 Task: Create List Action Items in Board Content Promotion to Workspace Business Intelligence. Create List Decisions in Board Voice of Employee Analysis to Workspace Business Intelligence. Create List Agreements in Board Voice of Customer Journey Mapping to Workspace Business Intelligence
Action: Mouse moved to (95, 346)
Screenshot: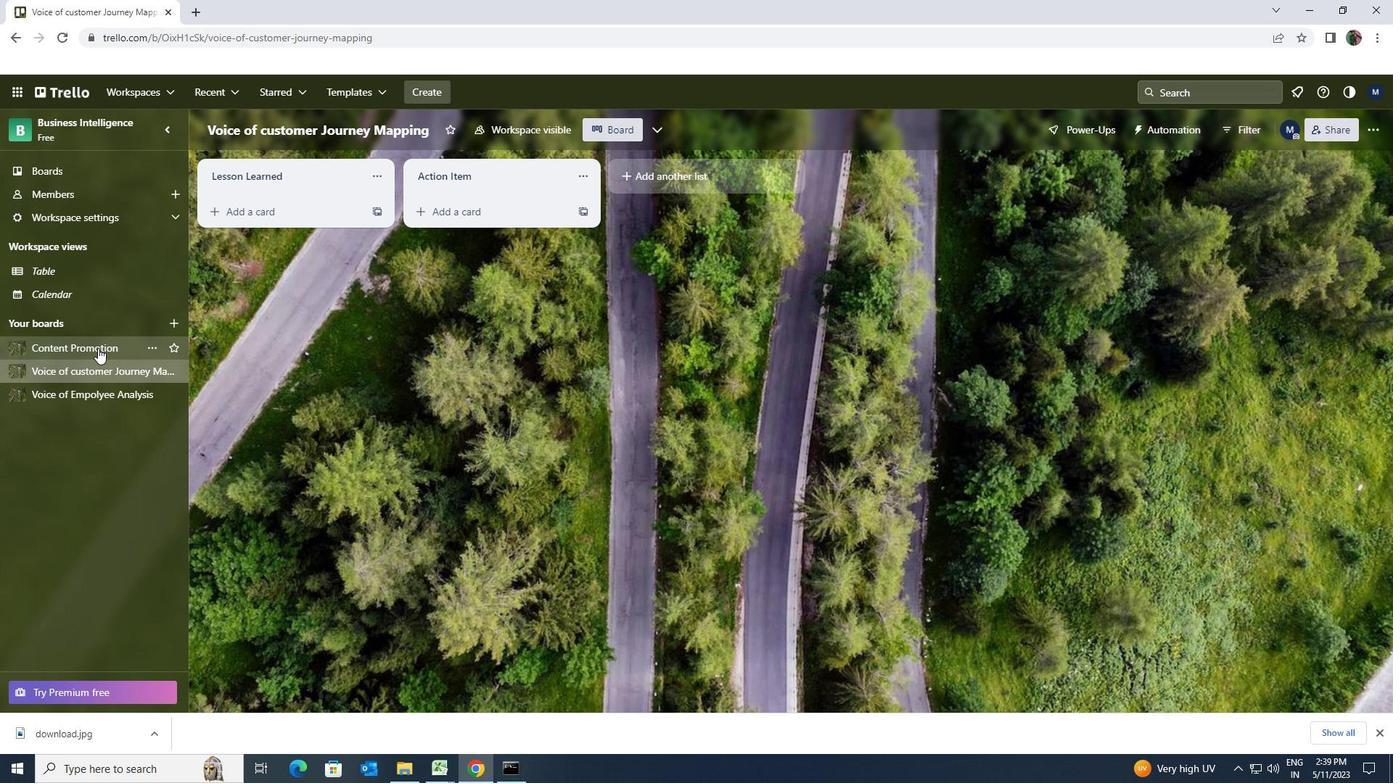 
Action: Mouse pressed left at (95, 346)
Screenshot: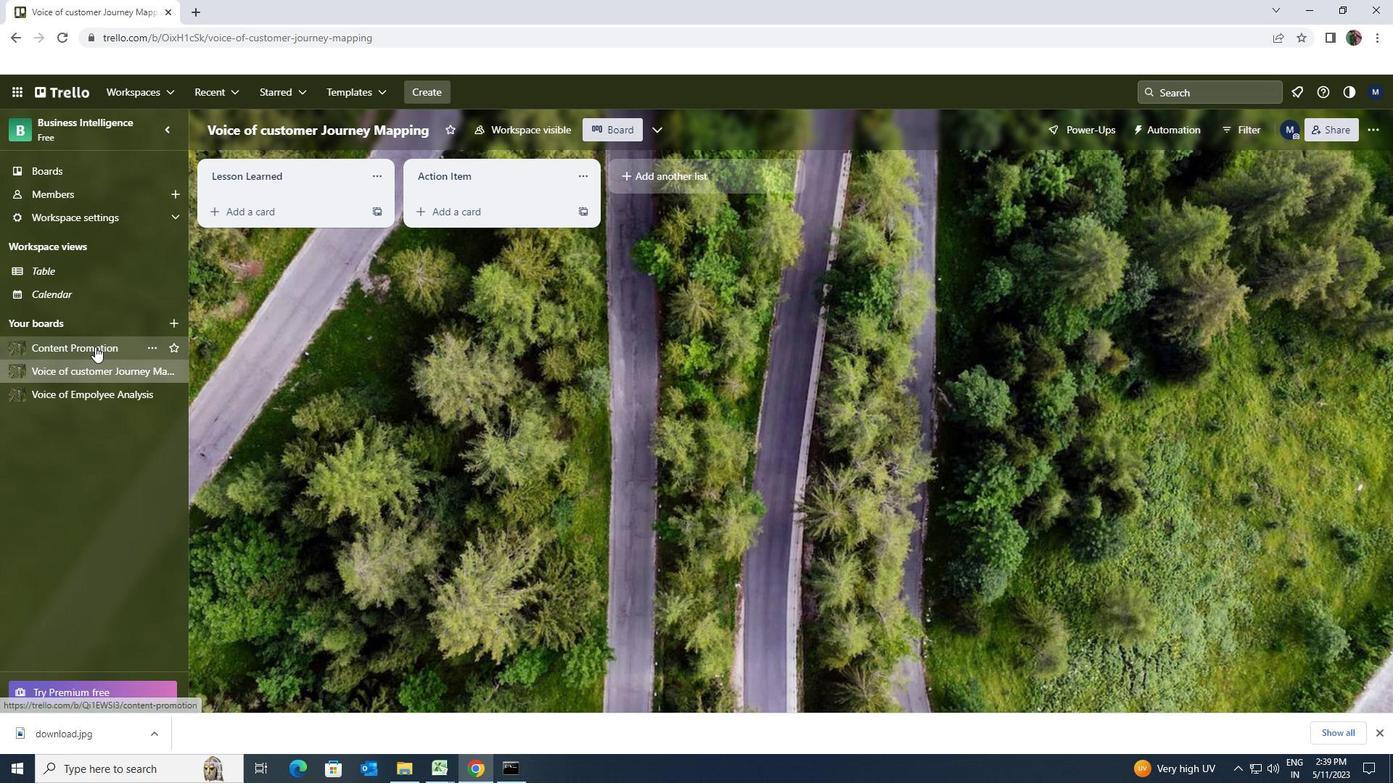 
Action: Mouse moved to (629, 171)
Screenshot: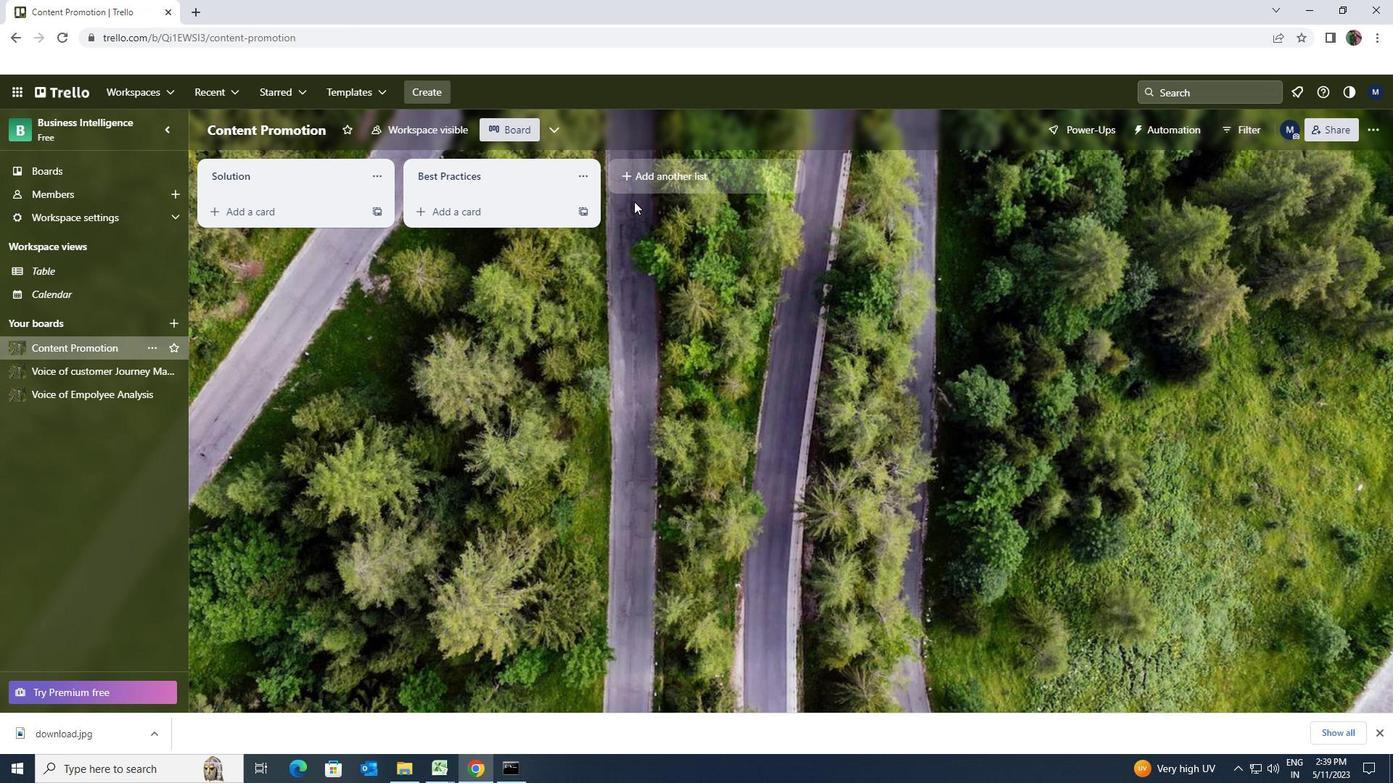 
Action: Mouse pressed left at (629, 171)
Screenshot: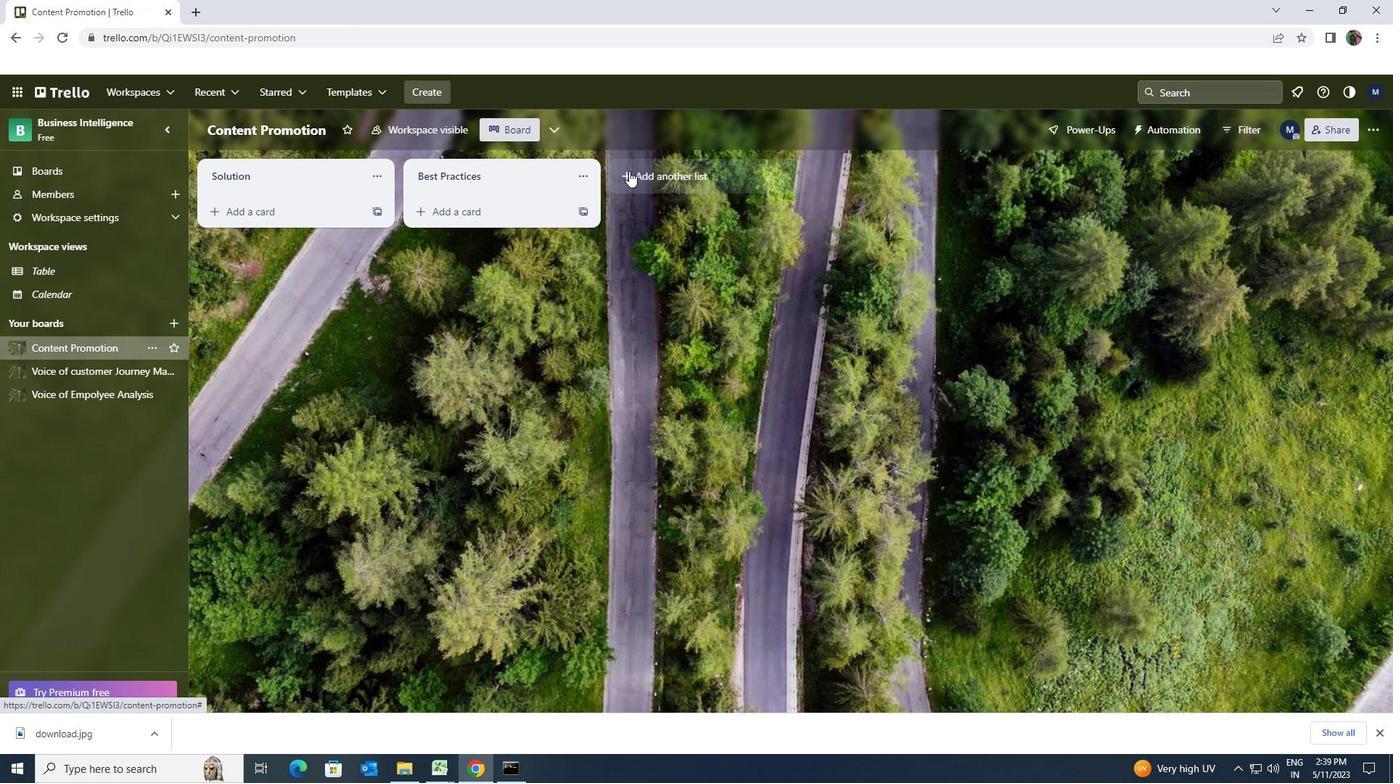 
Action: Key pressed <Key.shift>ACTION<Key.space><Key.shift>ITEM
Screenshot: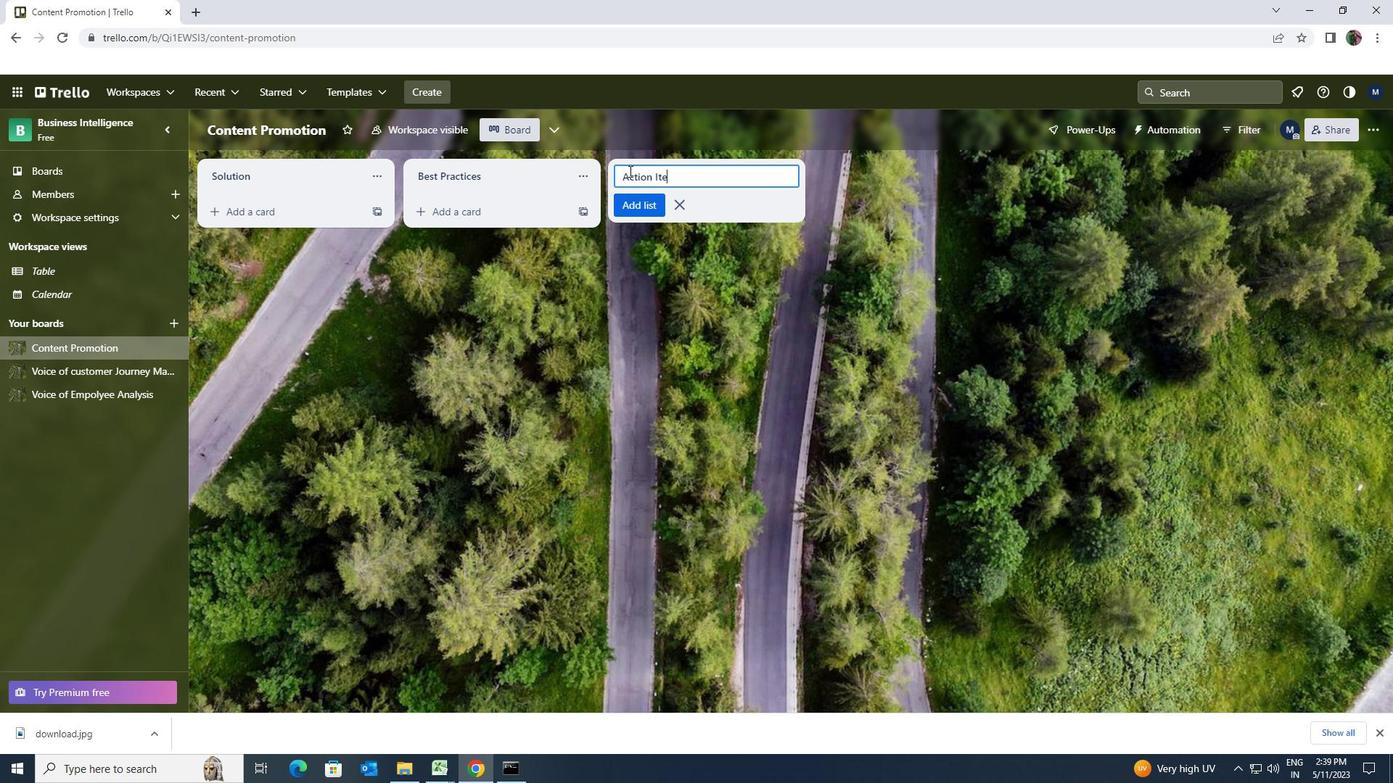 
Action: Mouse moved to (629, 170)
Screenshot: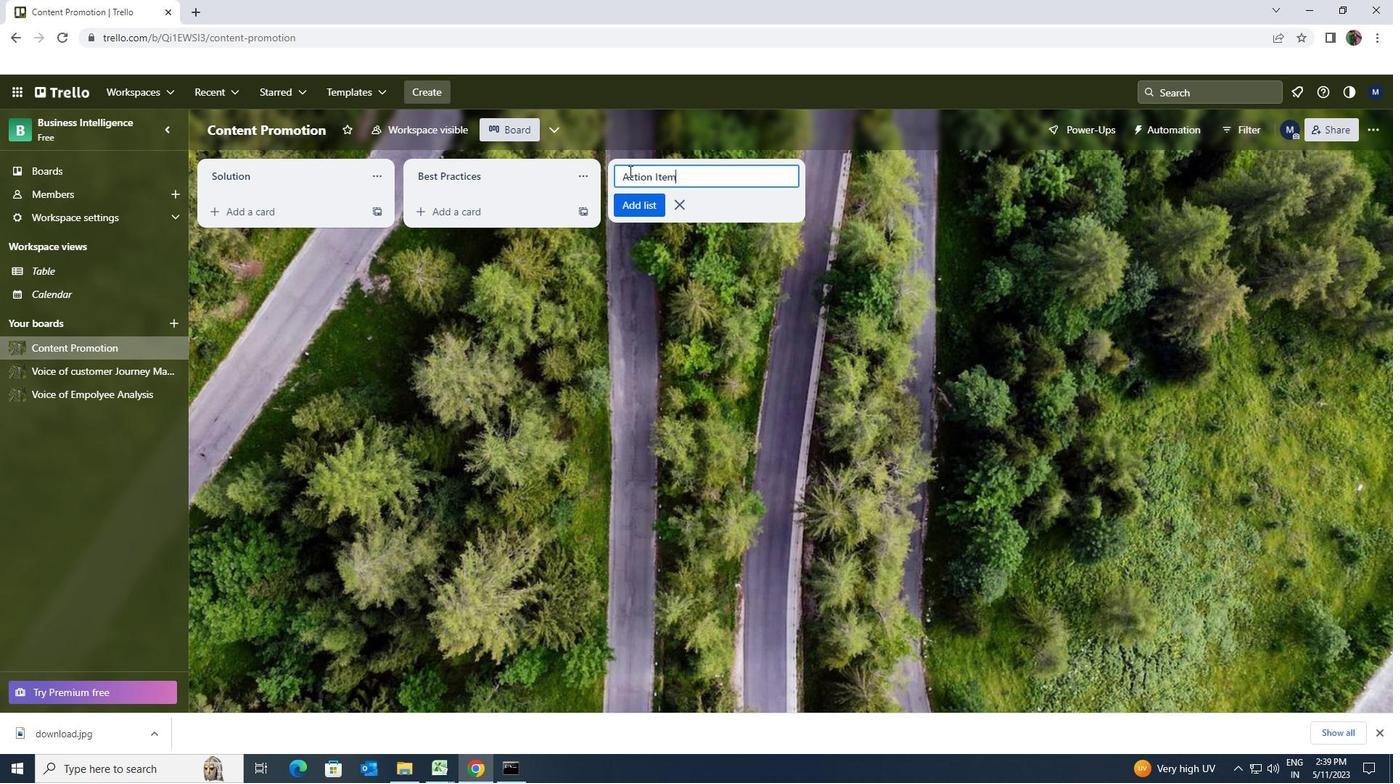 
Action: Key pressed S
Screenshot: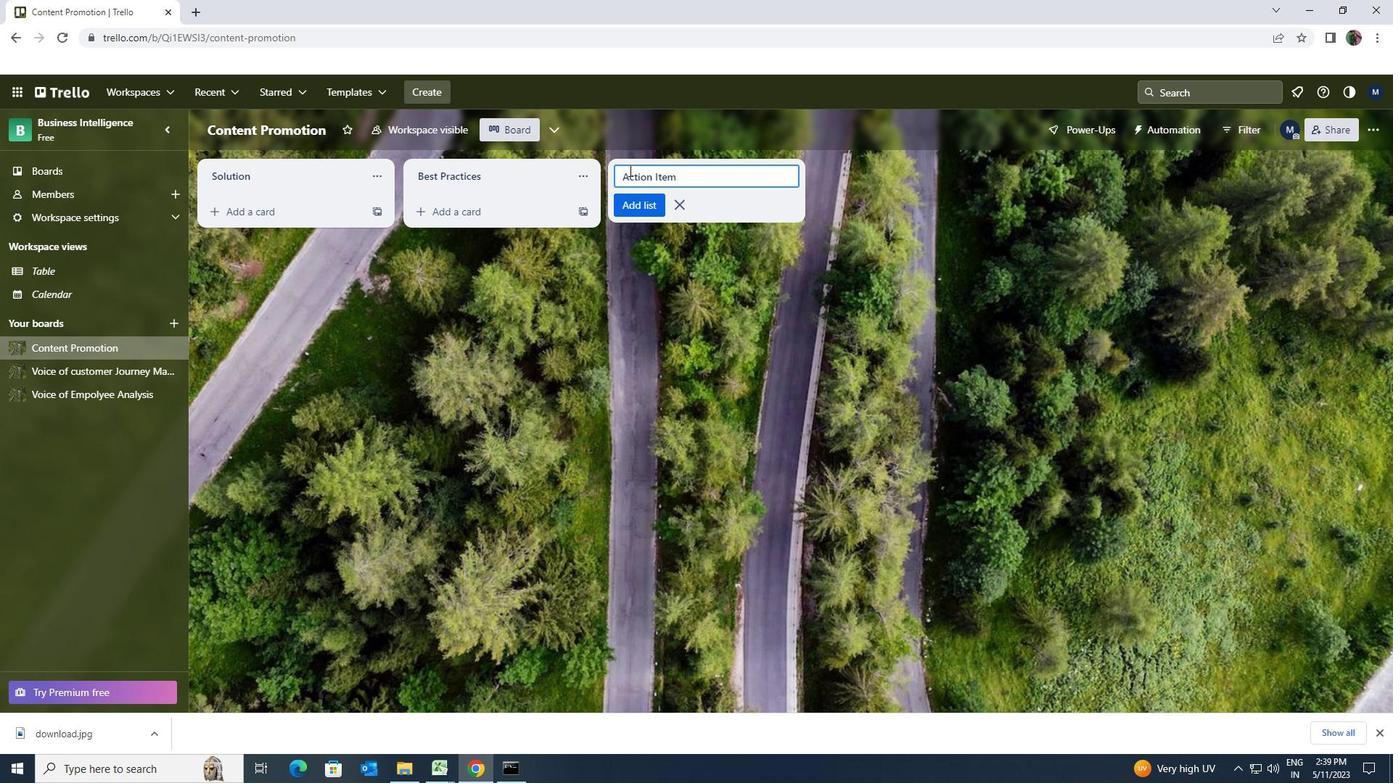 
Action: Mouse moved to (643, 203)
Screenshot: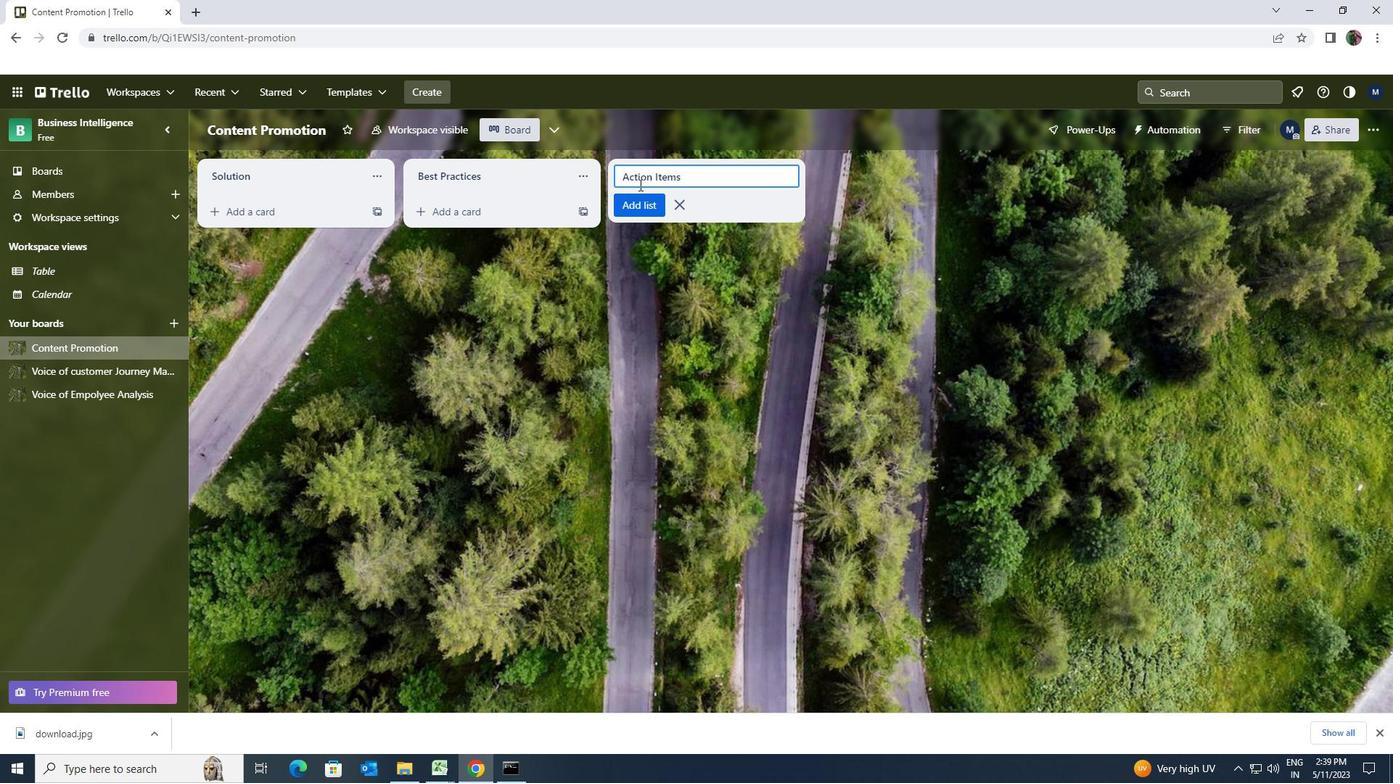 
Action: Mouse pressed left at (643, 203)
Screenshot: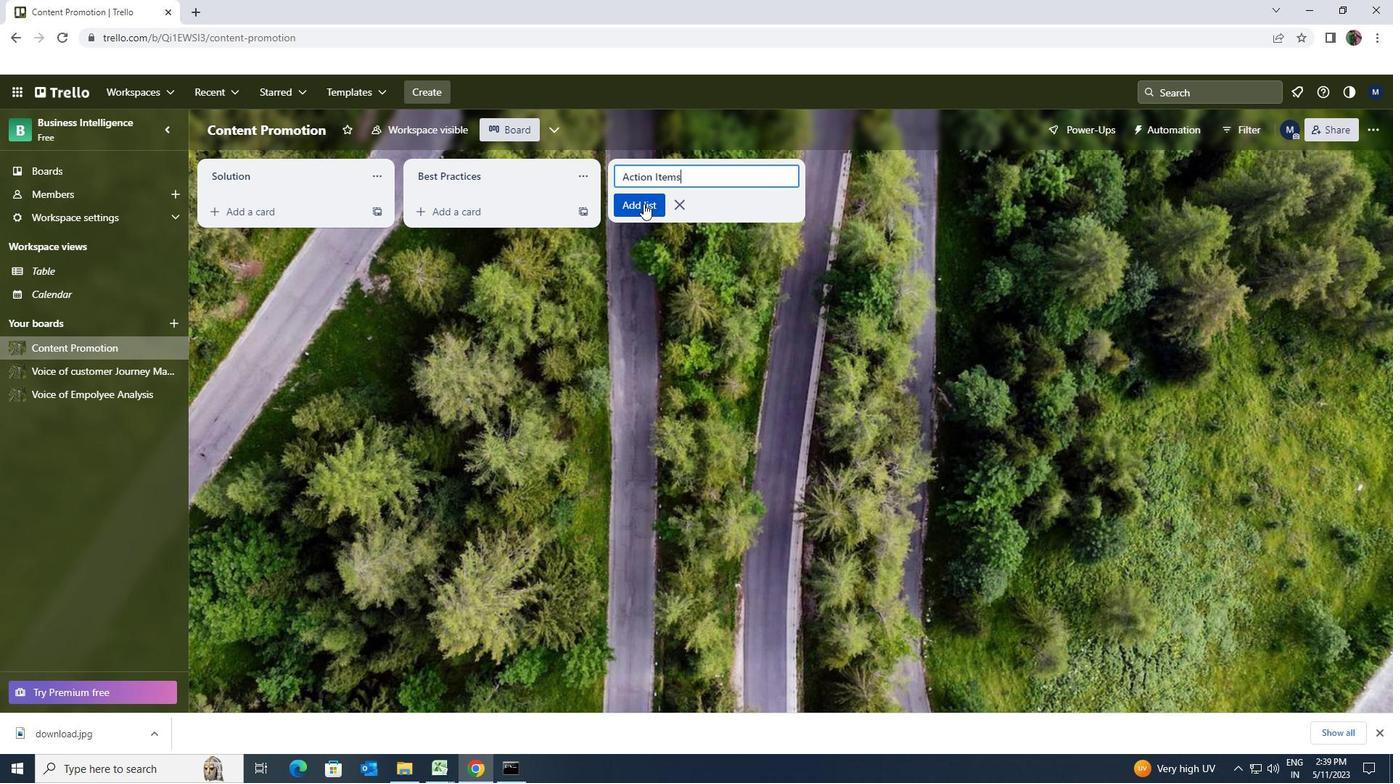 
Action: Mouse moved to (69, 396)
Screenshot: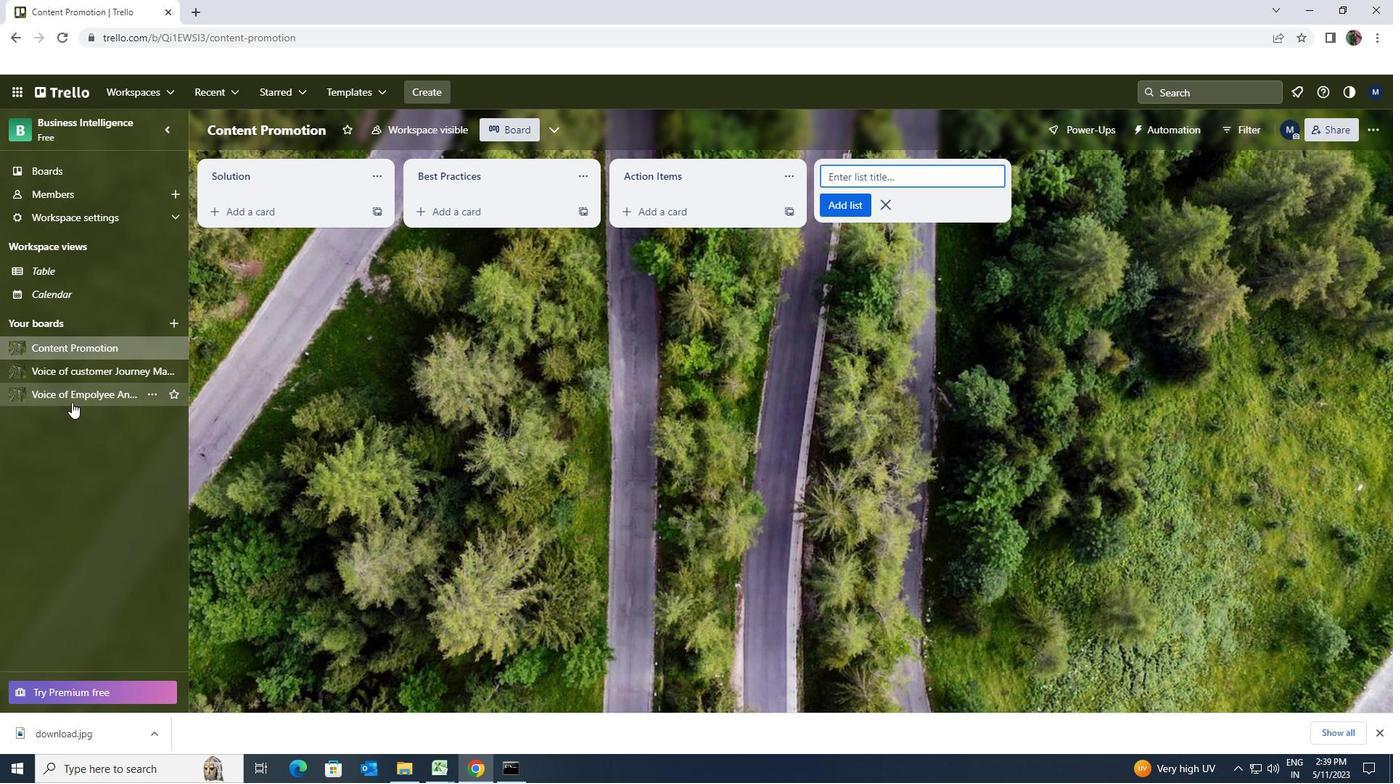 
Action: Mouse pressed left at (69, 396)
Screenshot: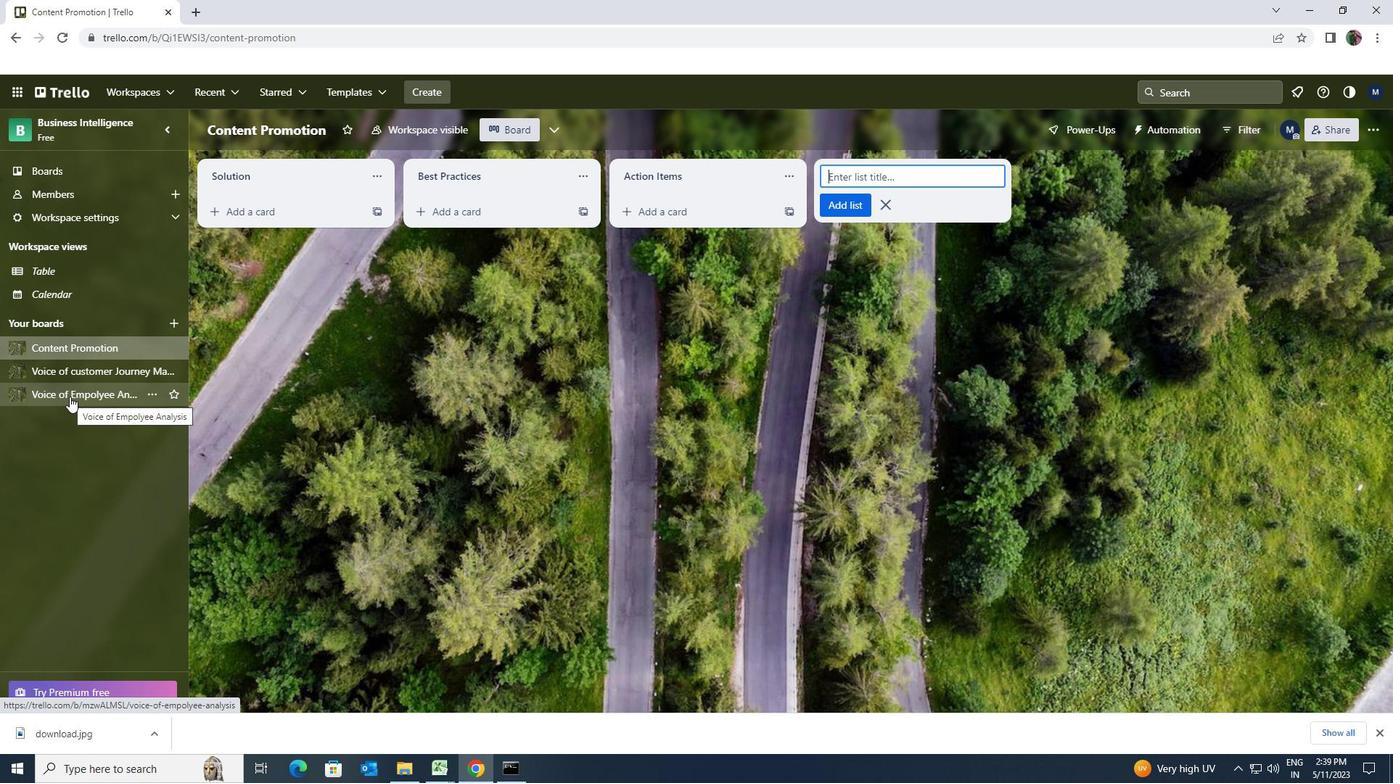 
Action: Mouse moved to (71, 394)
Screenshot: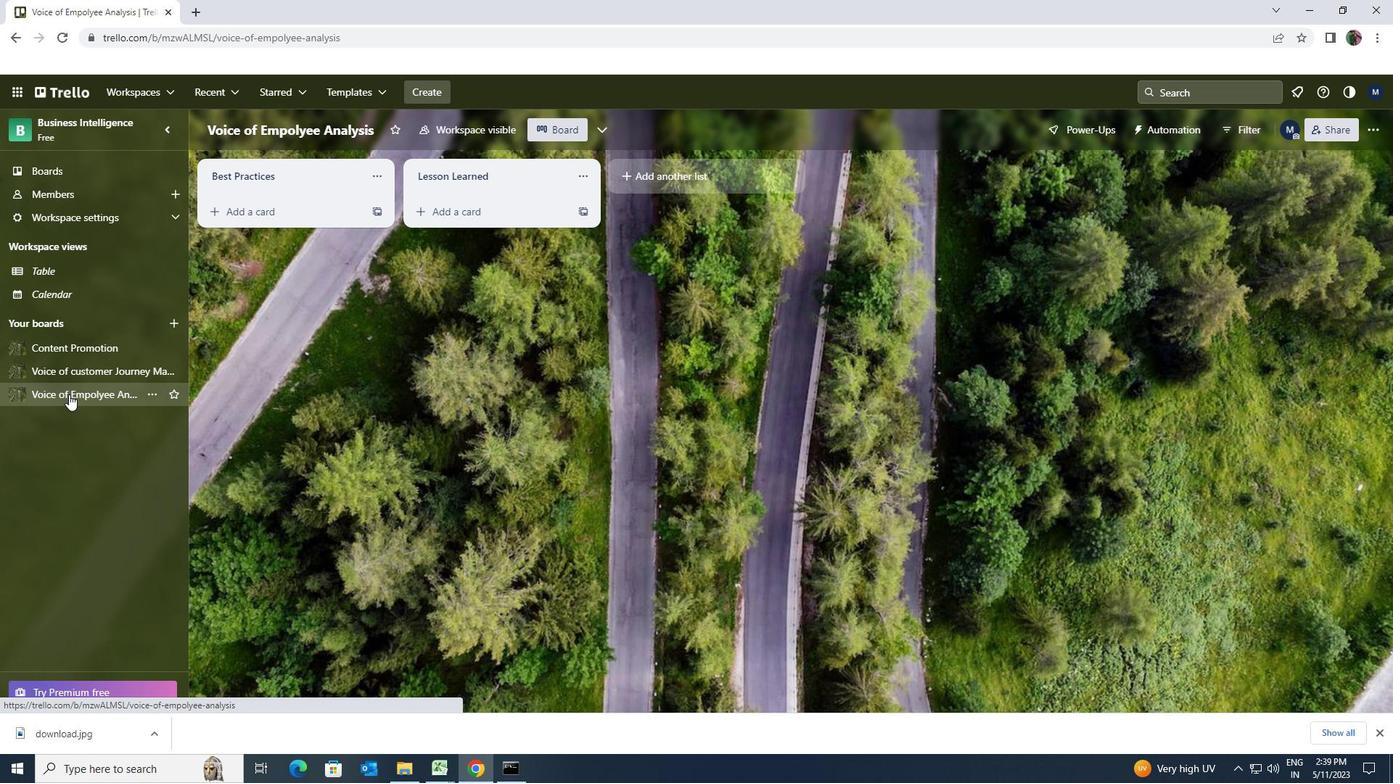 
Action: Key pressed <Key.shift><Key.shift>D
Screenshot: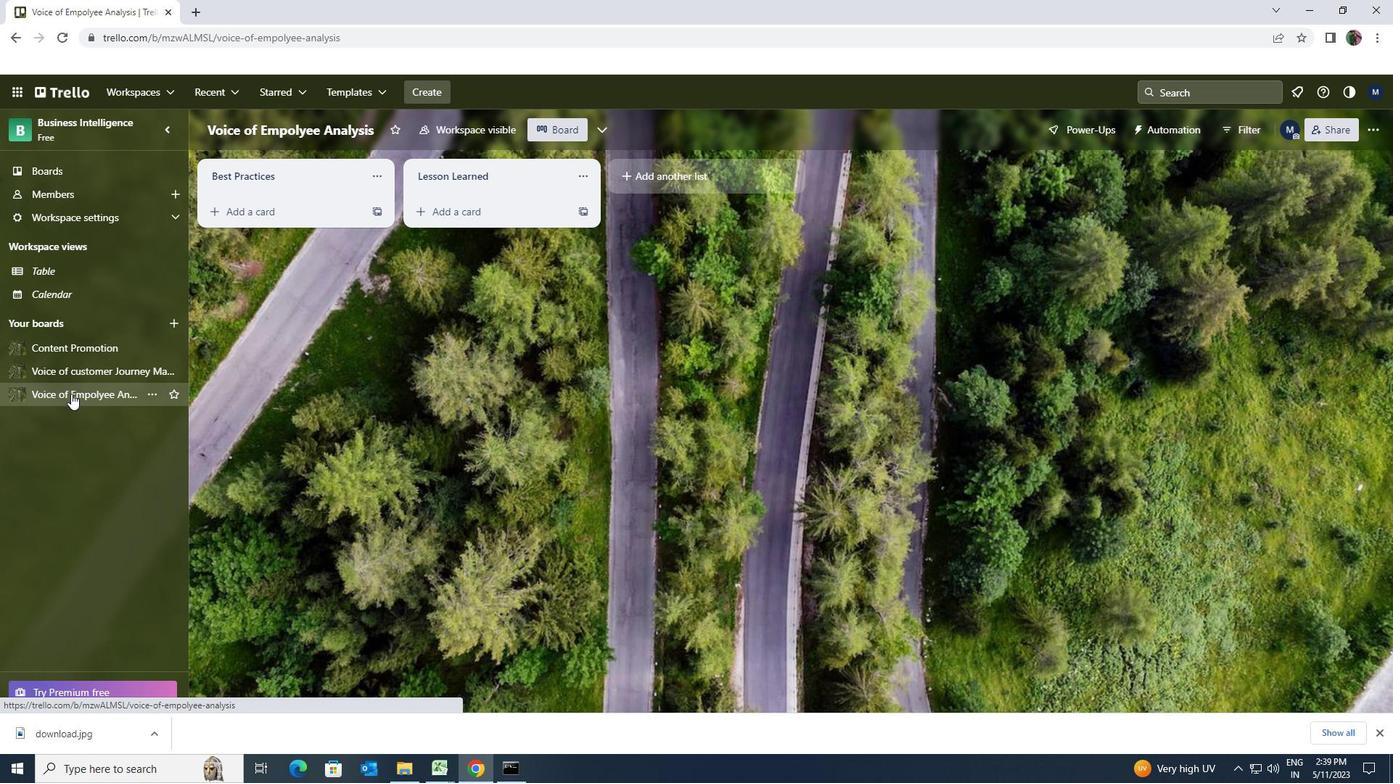 
Action: Mouse moved to (634, 179)
Screenshot: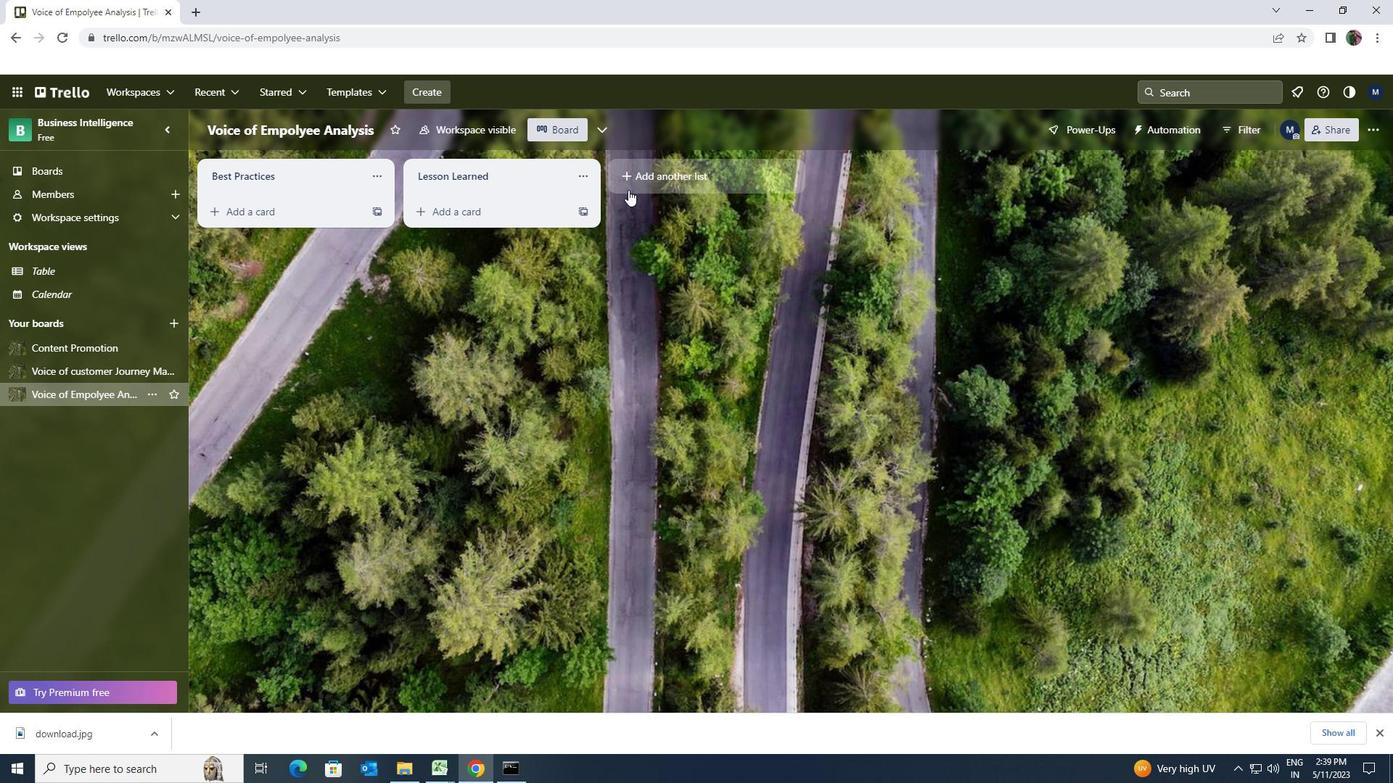 
Action: Mouse pressed left at (634, 179)
Screenshot: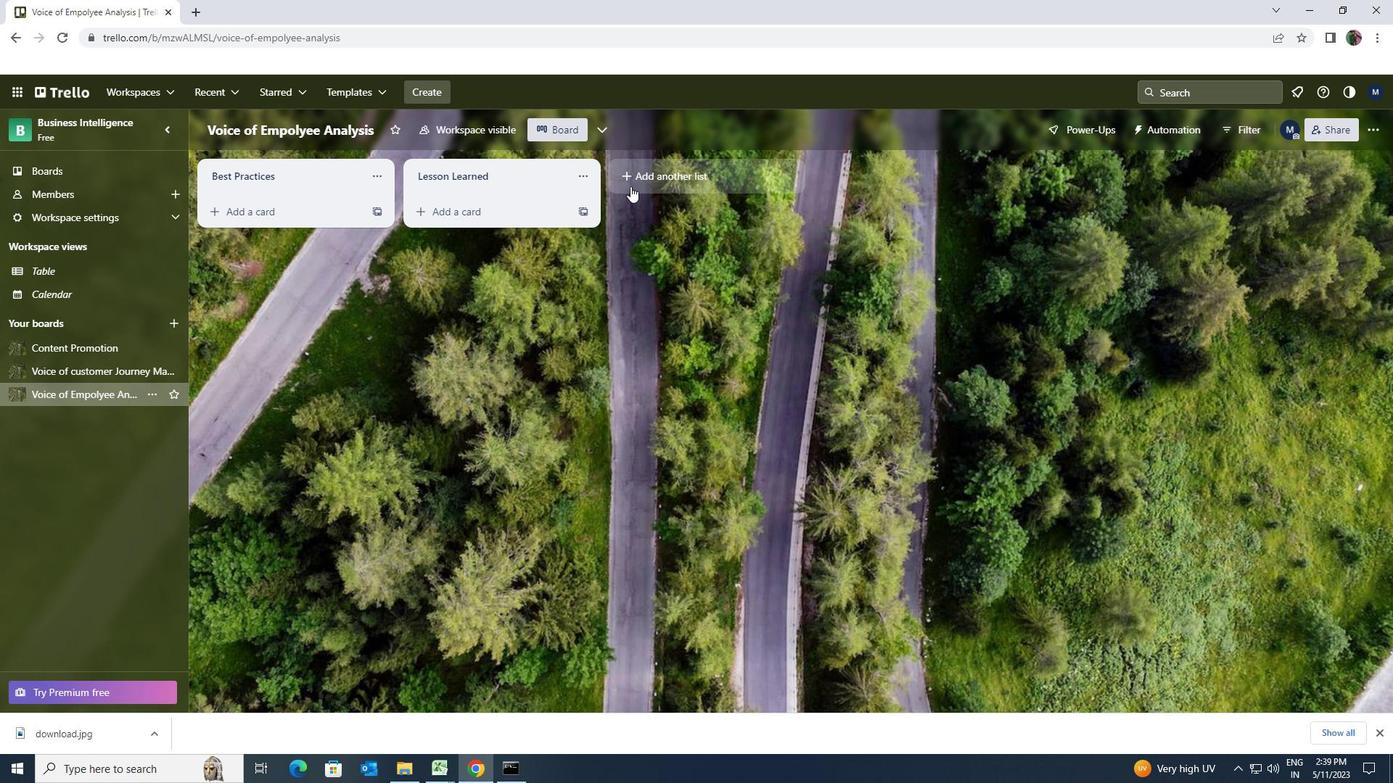 
Action: Key pressed <Key.shift>DECISIONS
Screenshot: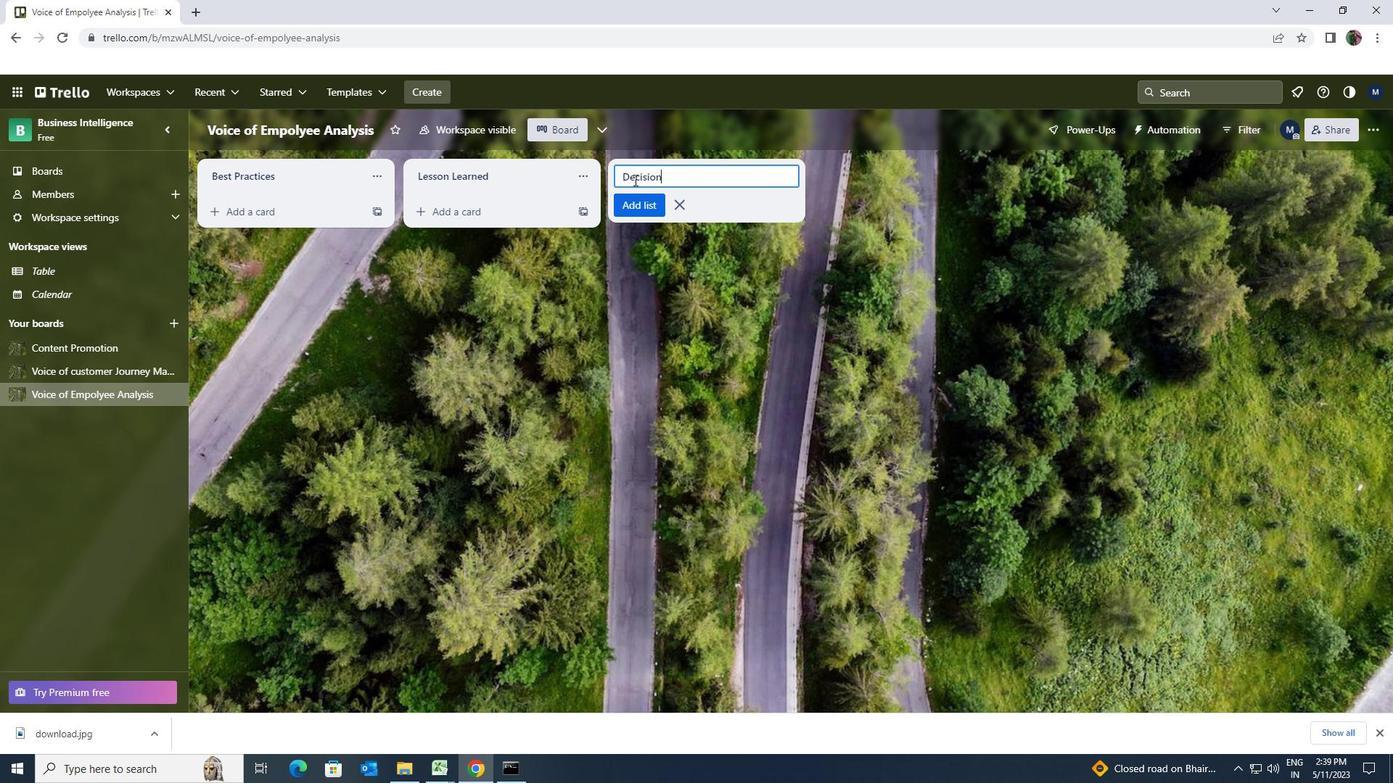 
Action: Mouse moved to (654, 199)
Screenshot: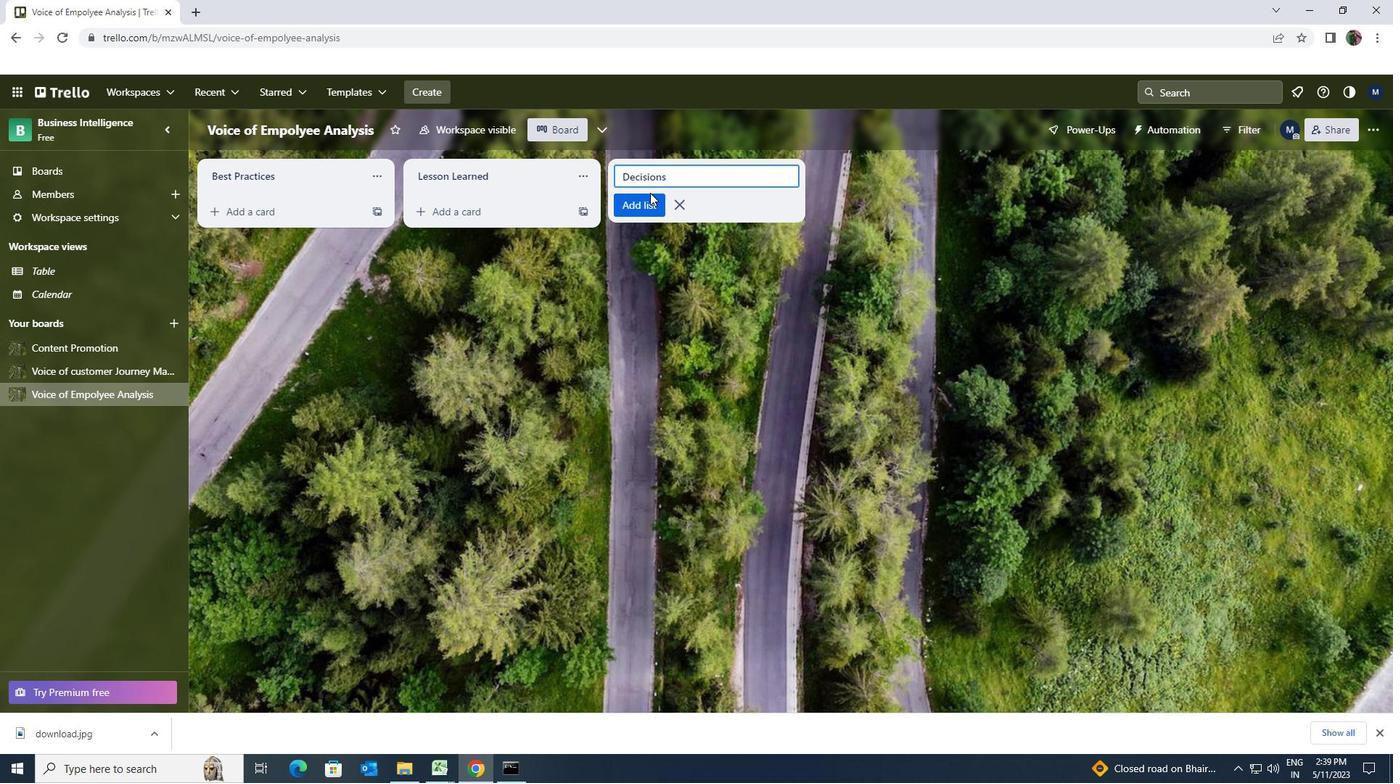 
Action: Mouse pressed left at (654, 199)
Screenshot: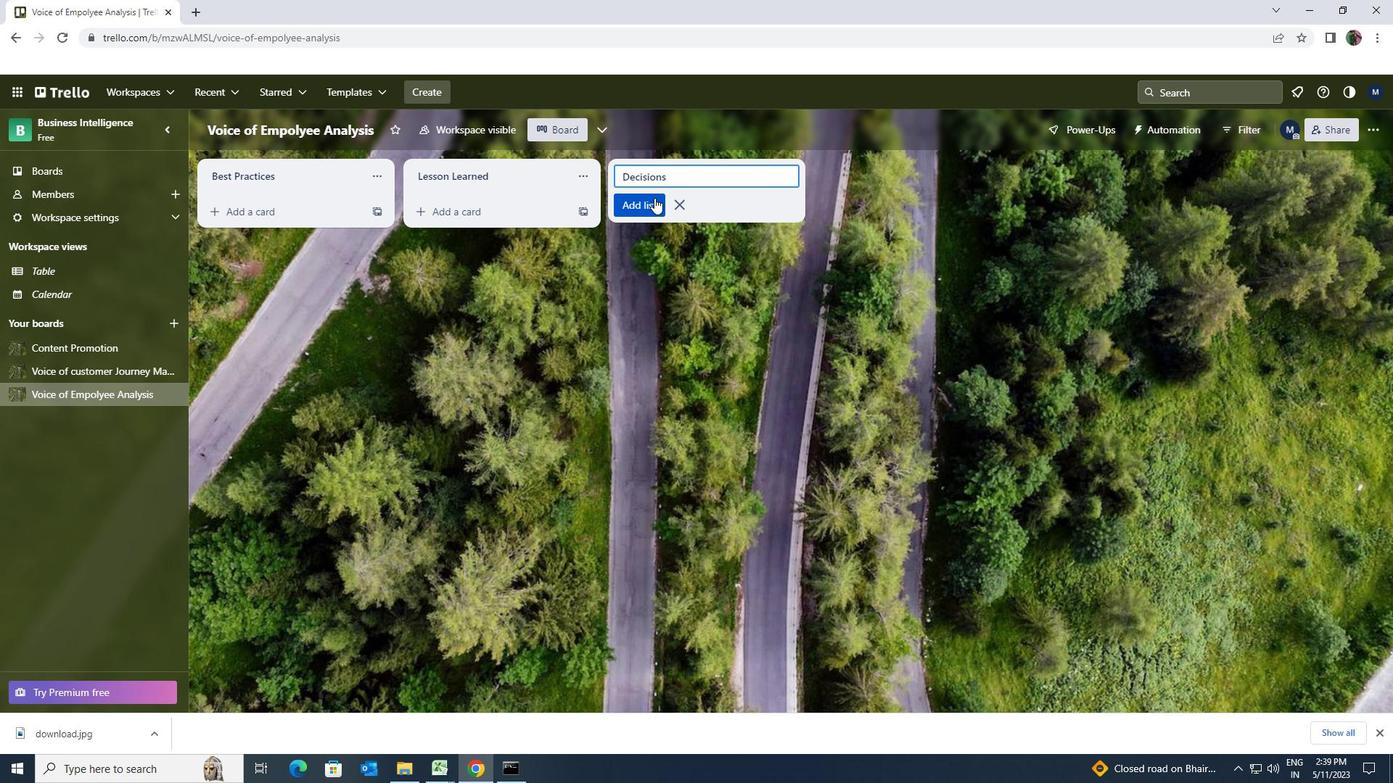 
Action: Mouse moved to (85, 366)
Screenshot: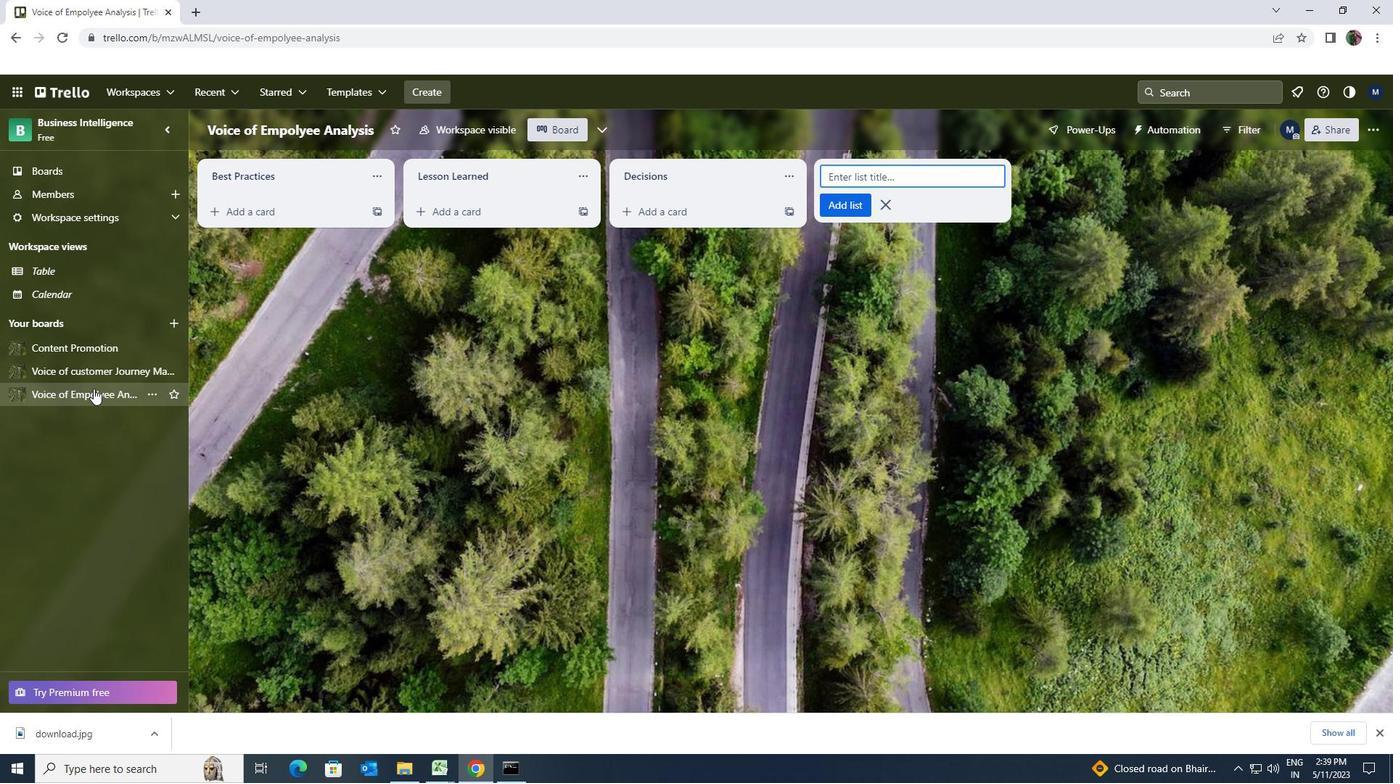 
Action: Mouse pressed left at (85, 366)
Screenshot: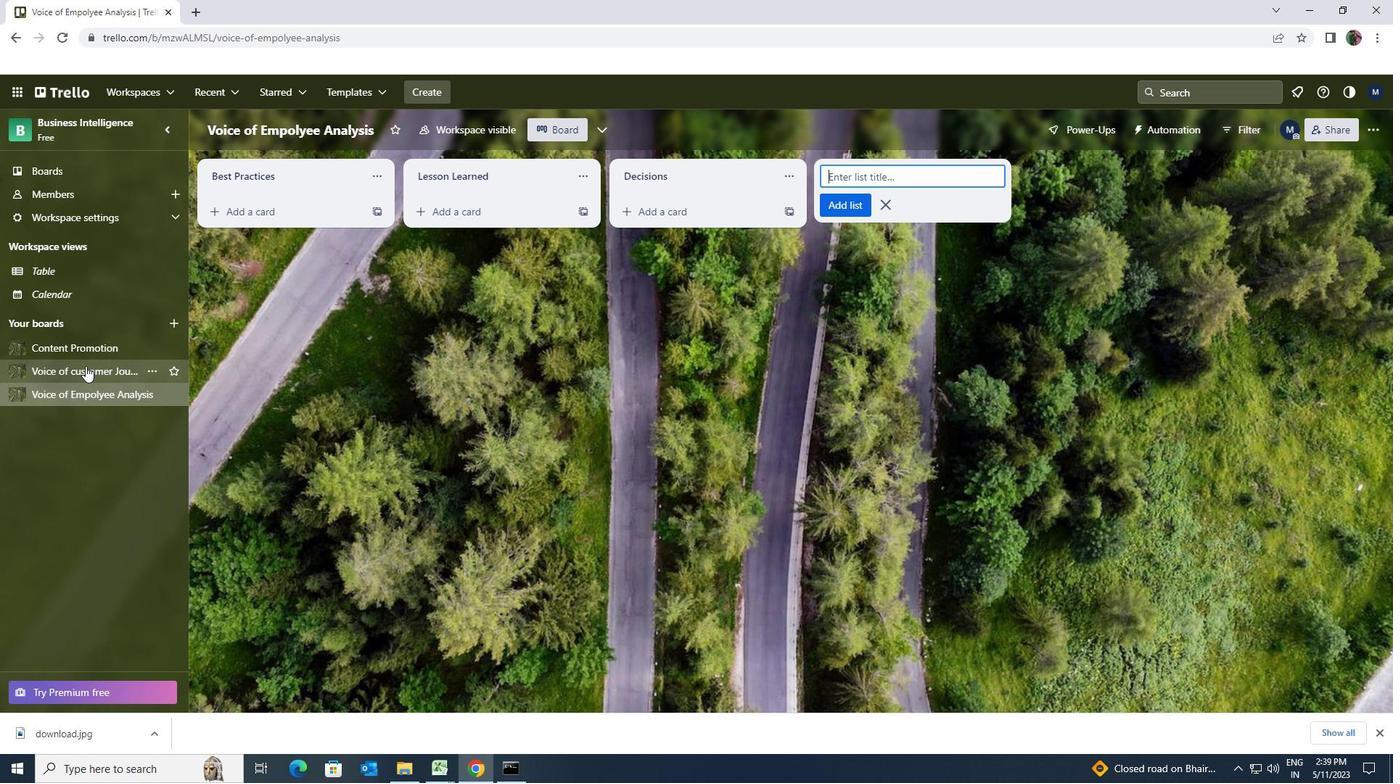 
Action: Mouse moved to (627, 181)
Screenshot: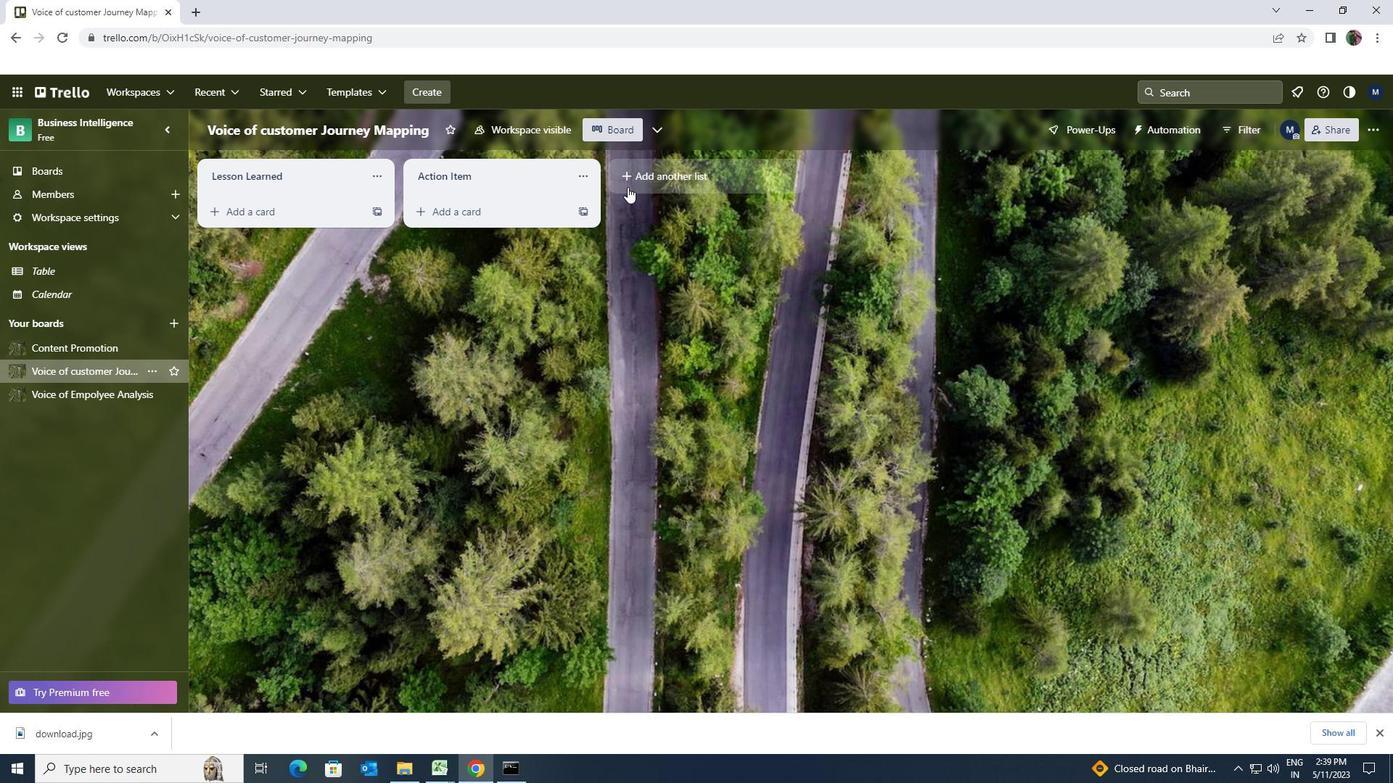
Action: Mouse pressed left at (627, 181)
Screenshot: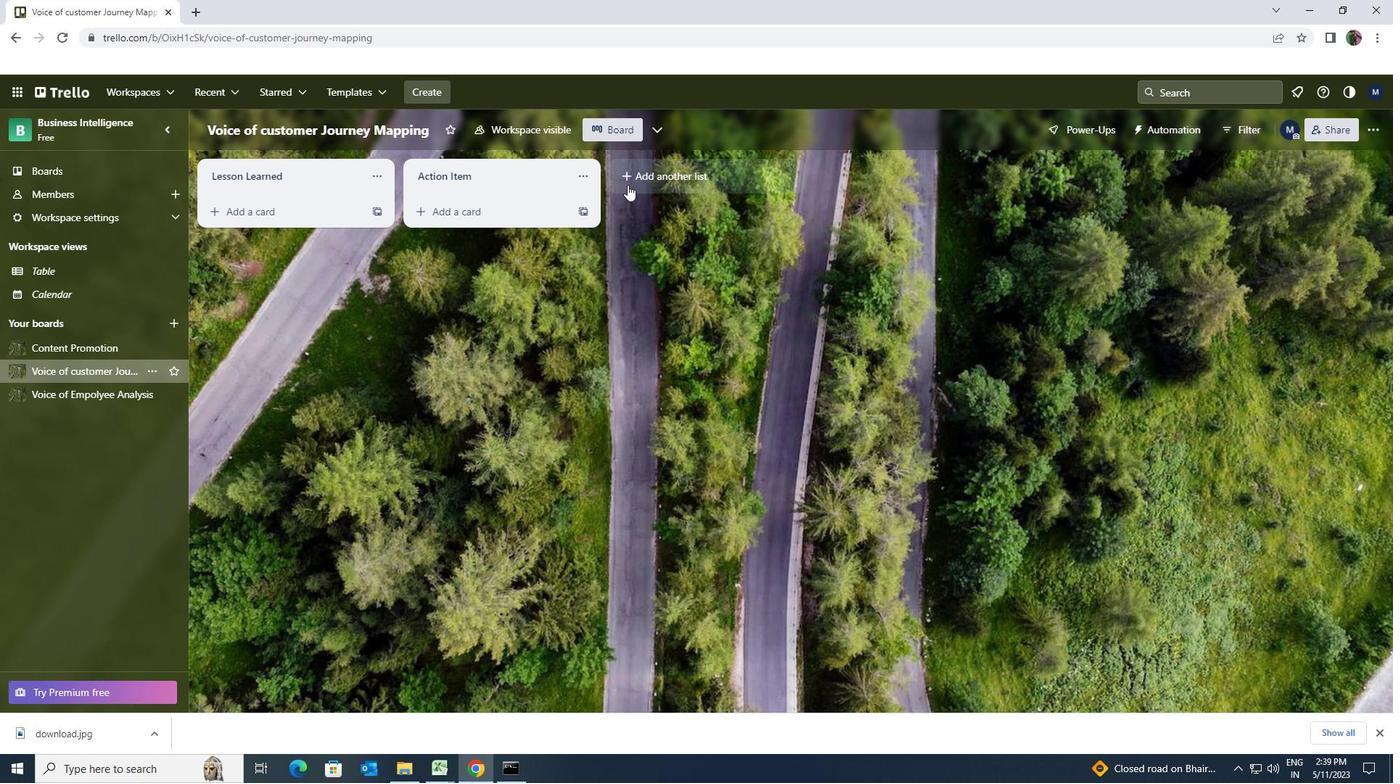 
Action: Key pressed <Key.shift><Key.shift><Key.shift><Key.shift><Key.shift><Key.shift><Key.shift><Key.shift><Key.shift><Key.shift><Key.shift><Key.shift><Key.shift><Key.shift><Key.shift><Key.shift><Key.shift><Key.shift><Key.shift><Key.shift><Key.shift><Key.shift><Key.shift><Key.shift><Key.shift><Key.shift><Key.shift><Key.shift><Key.shift><Key.shift><Key.shift><Key.shift><Key.shift><Key.shift><Key.shift><Key.shift><Key.shift><Key.shift><Key.shift><Key.shift><Key.shift><Key.shift><Key.shift><Key.shift><Key.shift><Key.shift><Key.shift><Key.shift><Key.shift><Key.shift><Key.shift><Key.shift><Key.shift><Key.shift><Key.shift><Key.shift><Key.shift><Key.shift><Key.shift><Key.shift><Key.shift><Key.shift><Key.shift><Key.shift><Key.shift><Key.shift><Key.shift><Key.shift><Key.shift><Key.shift><Key.shift><Key.shift><Key.shift><Key.shift><Key.shift><Key.shift><Key.shift><Key.shift><Key.shift><Key.shift><Key.shift><Key.shift><Key.shift><Key.shift><Key.shift><Key.shift><Key.shift><Key.shift><Key.shift><Key.shift><Key.shift><Key.shift><Key.shift><Key.shift><Key.shift><Key.shift><Key.shift><Key.shift><Key.shift><Key.shift><Key.shift><Key.shift><Key.shift><Key.shift><Key.shift><Key.shift><Key.shift><Key.shift>AGREEMENTS
Screenshot: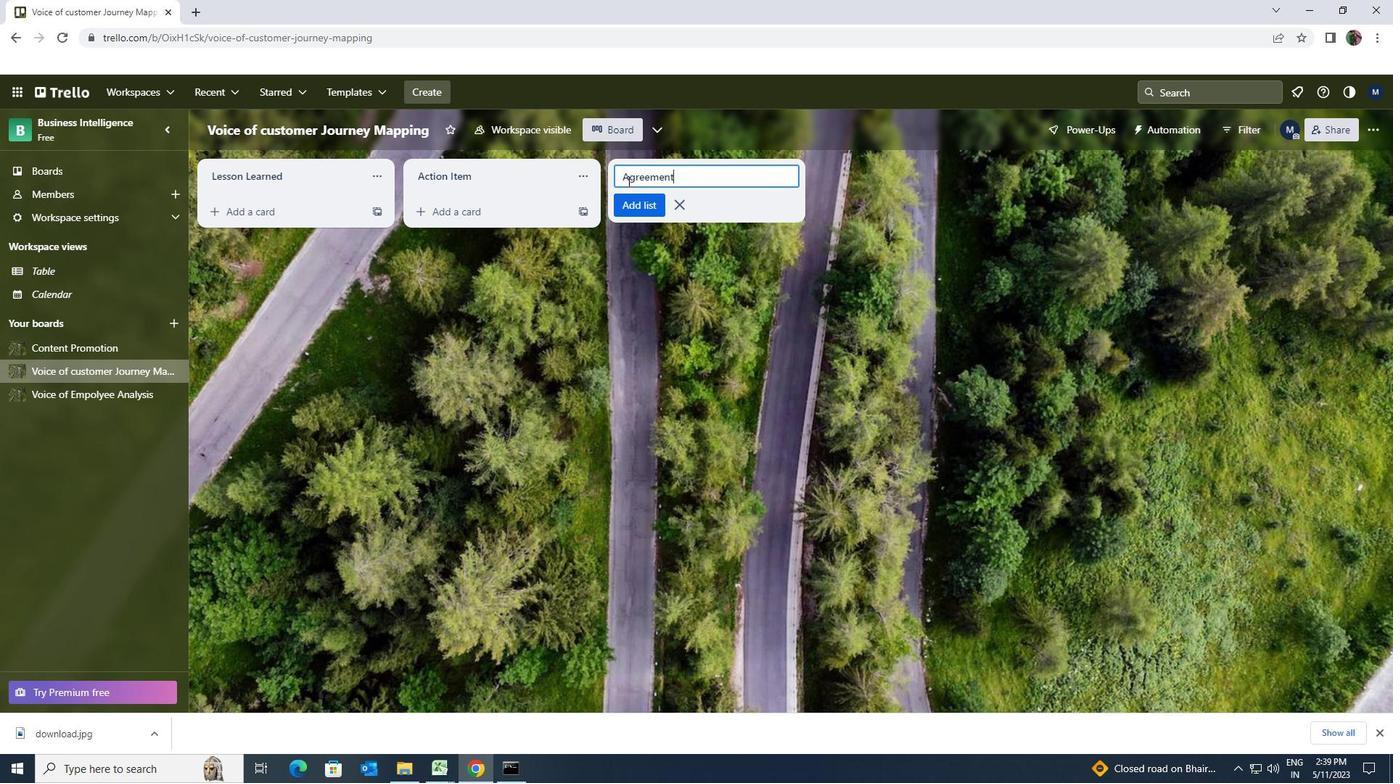
Action: Mouse moved to (632, 205)
Screenshot: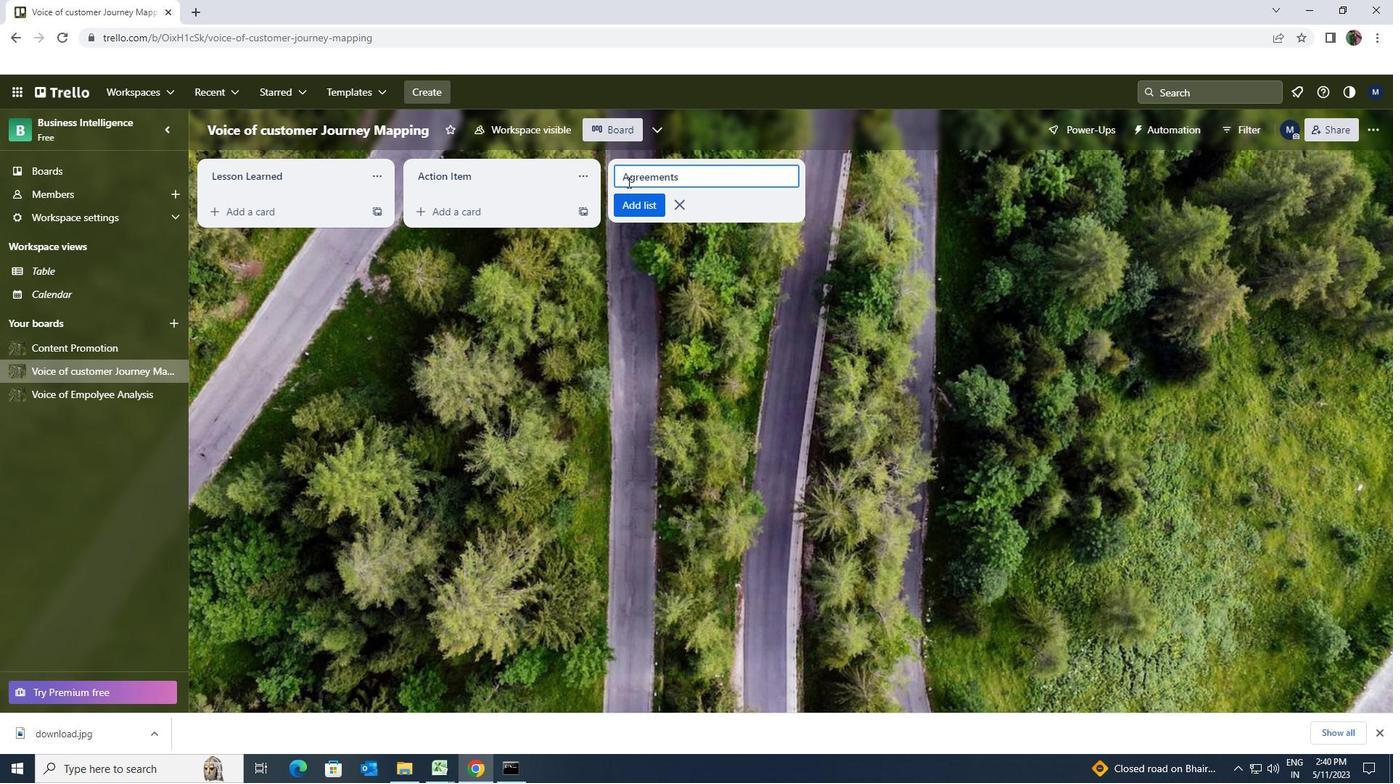 
Action: Mouse pressed left at (632, 205)
Screenshot: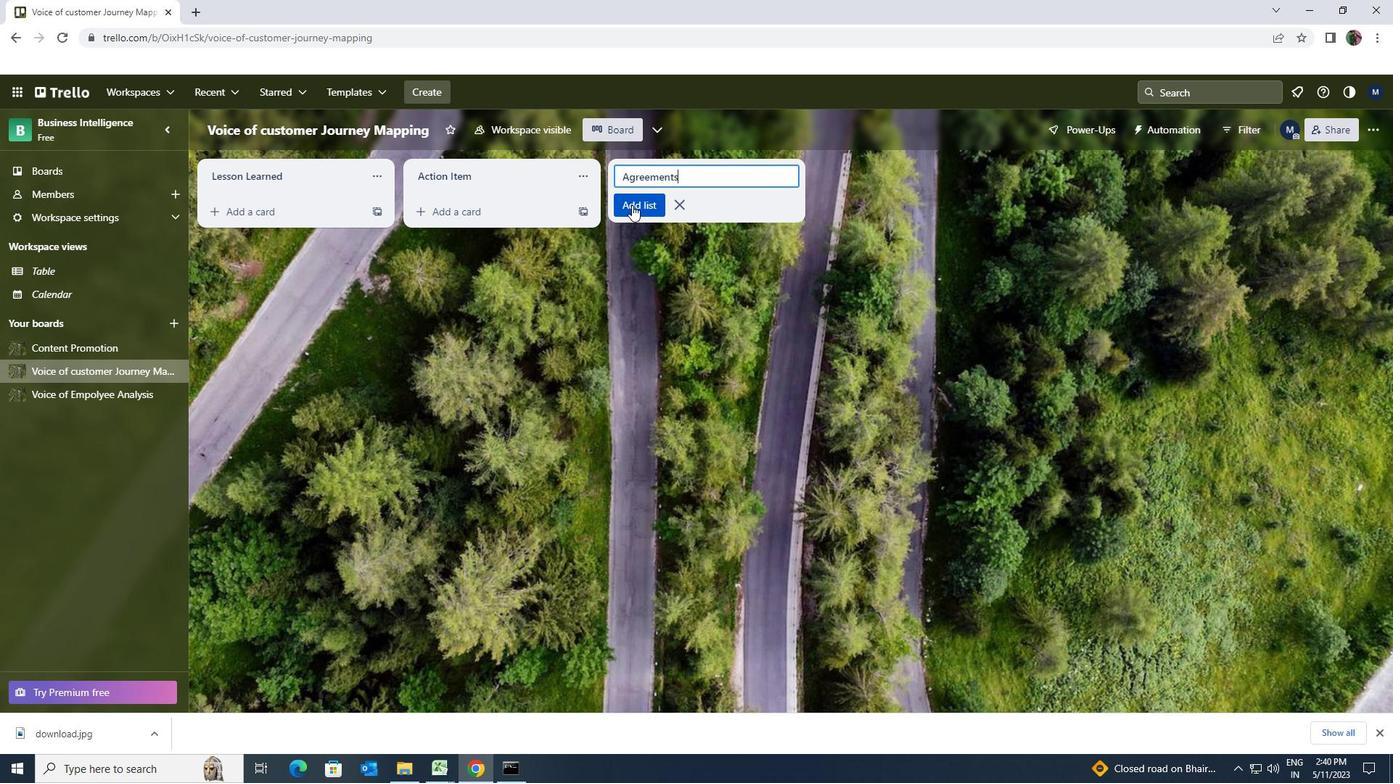 
